 Task: Send an email with the signature Ella Clark with the subject 'Request for an interview' and the message 'I apologize for any errors on our end and would like to make it right.' from softage.1@softage.net to softage.9@softage.net and softage.10@softage.net with an attached document Audit_report.pdf
Action: Key pressed n
Screenshot: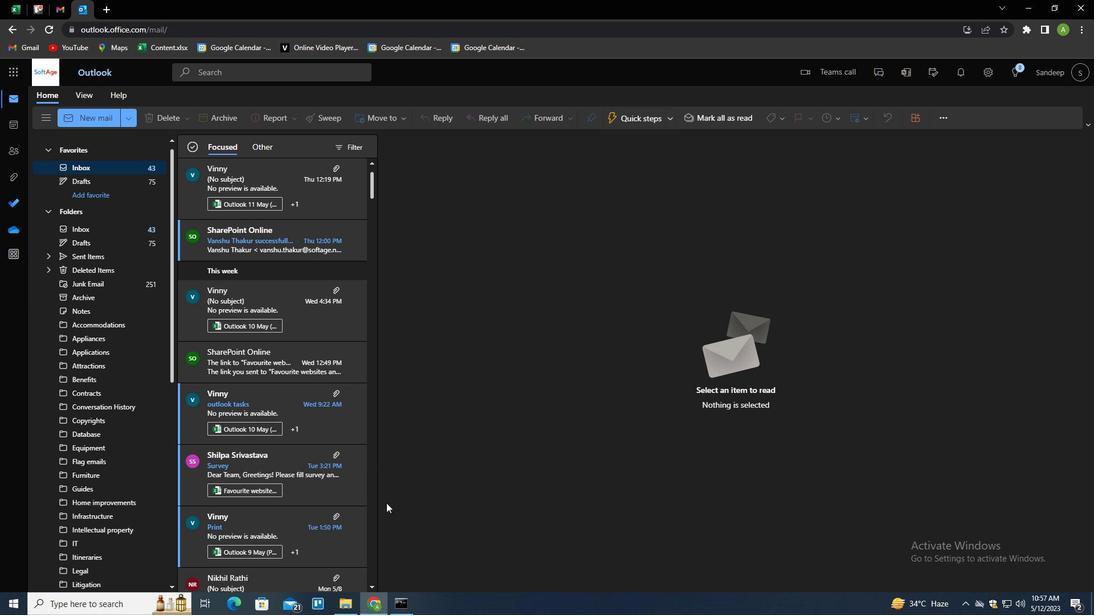 
Action: Mouse moved to (761, 123)
Screenshot: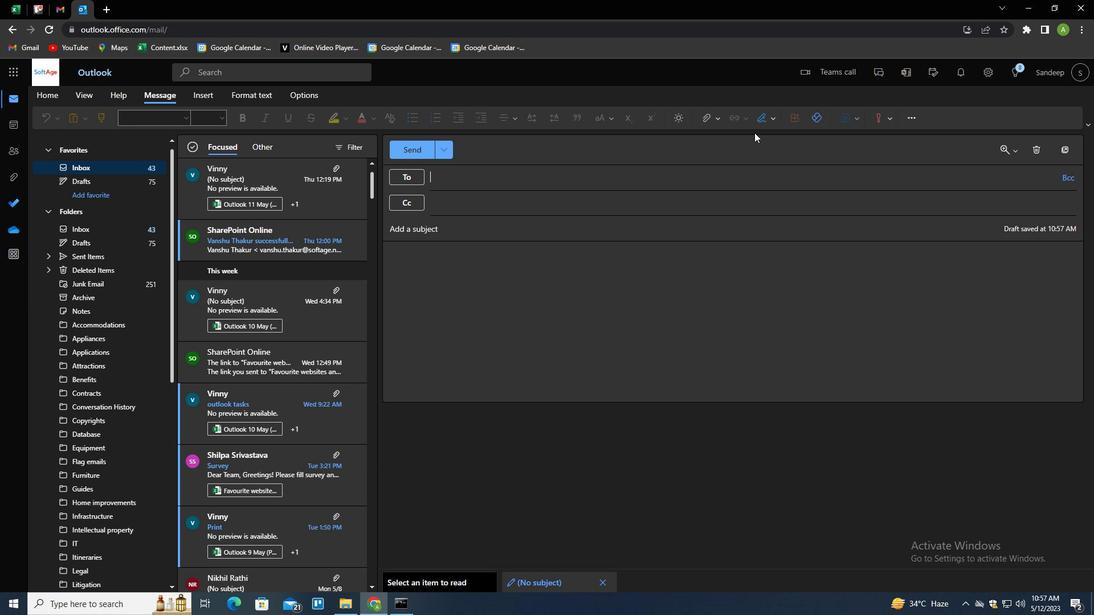 
Action: Mouse pressed left at (761, 123)
Screenshot: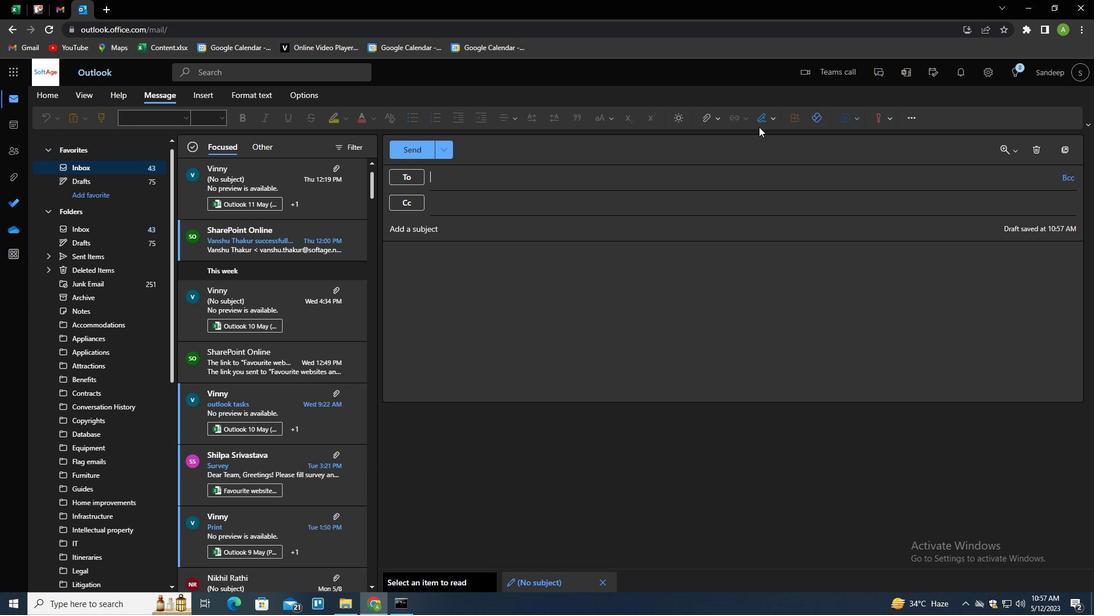 
Action: Mouse moved to (729, 161)
Screenshot: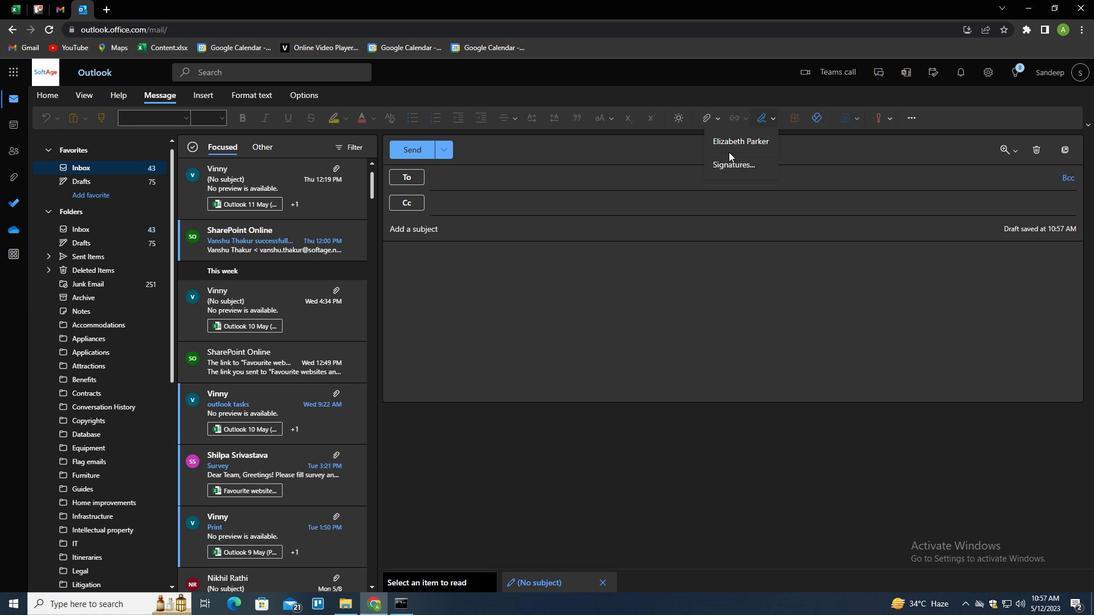 
Action: Mouse pressed left at (729, 161)
Screenshot: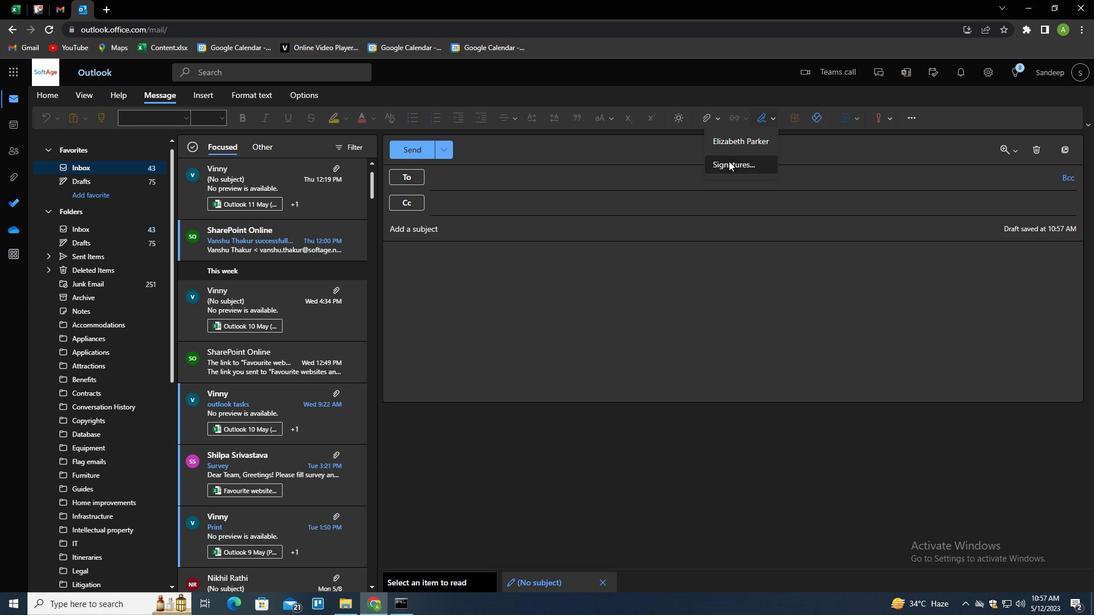 
Action: Mouse moved to (763, 214)
Screenshot: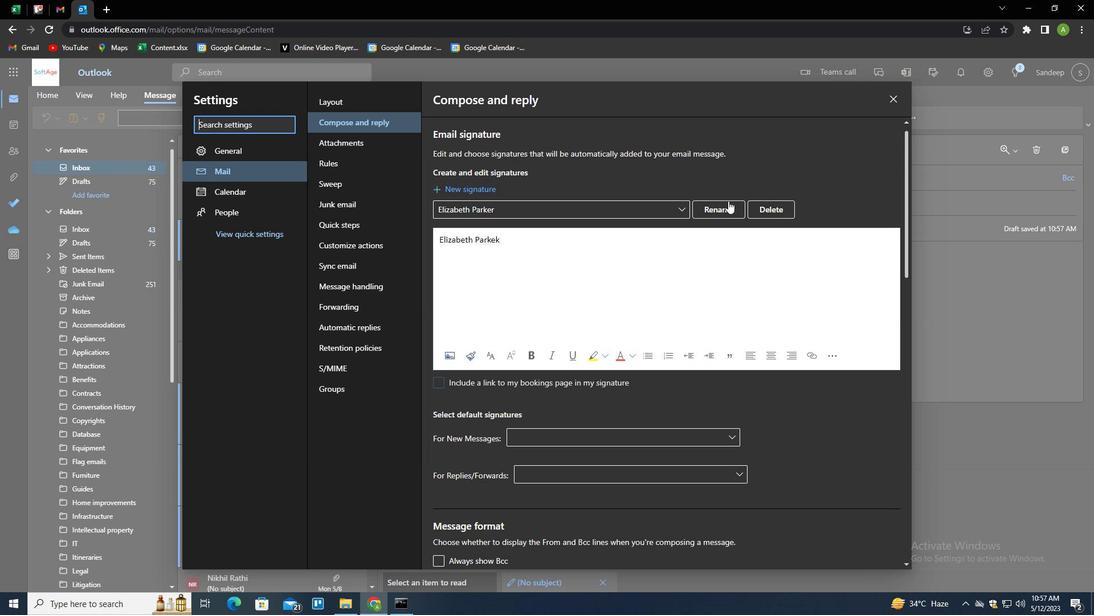 
Action: Mouse pressed left at (763, 214)
Screenshot: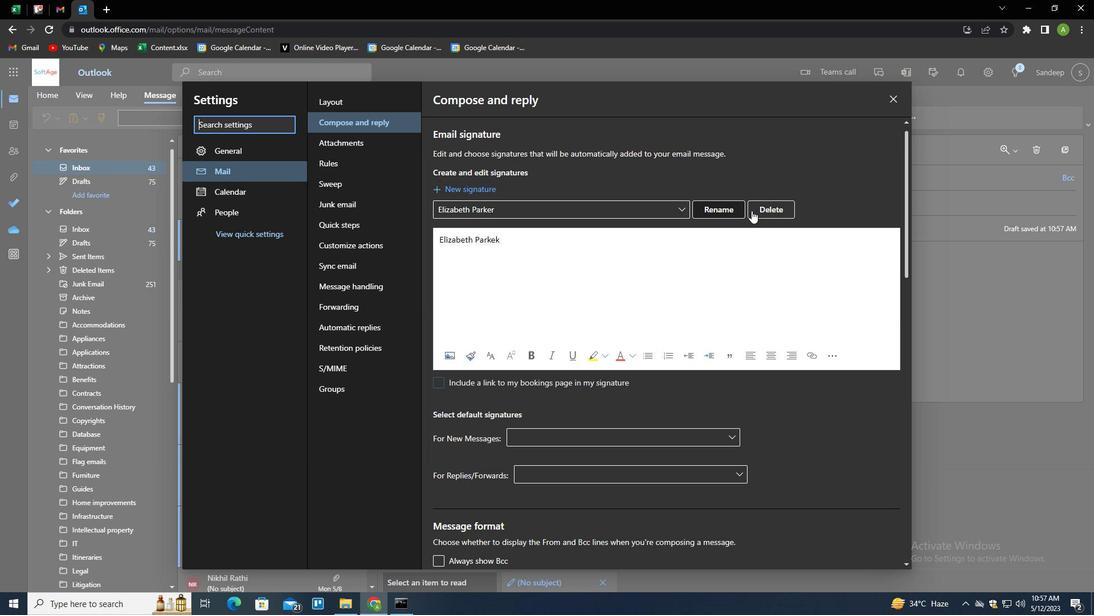 
Action: Mouse moved to (749, 209)
Screenshot: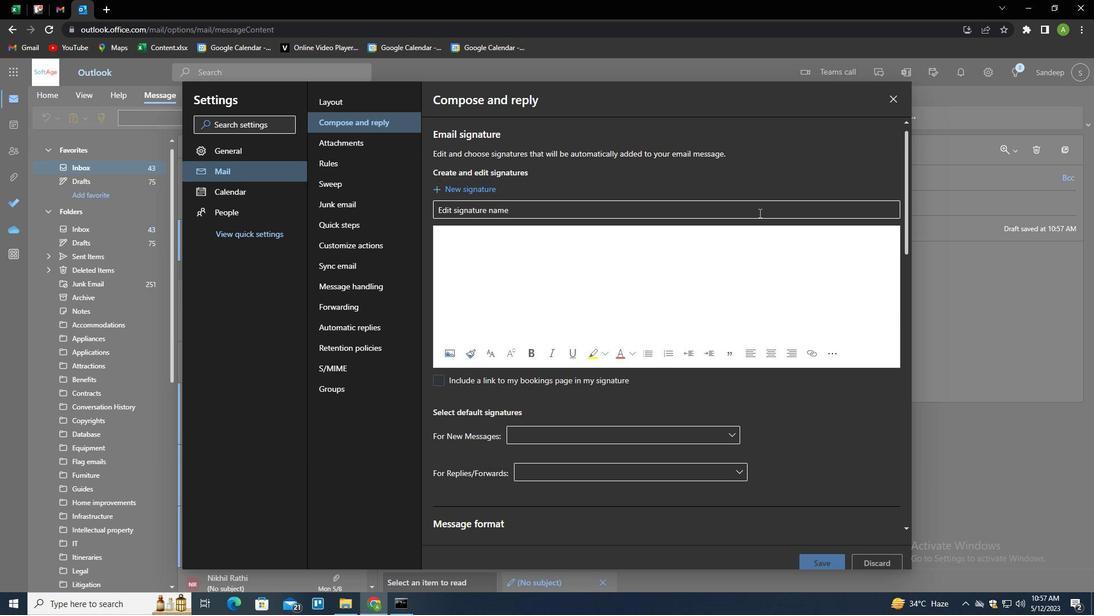 
Action: Mouse pressed left at (749, 209)
Screenshot: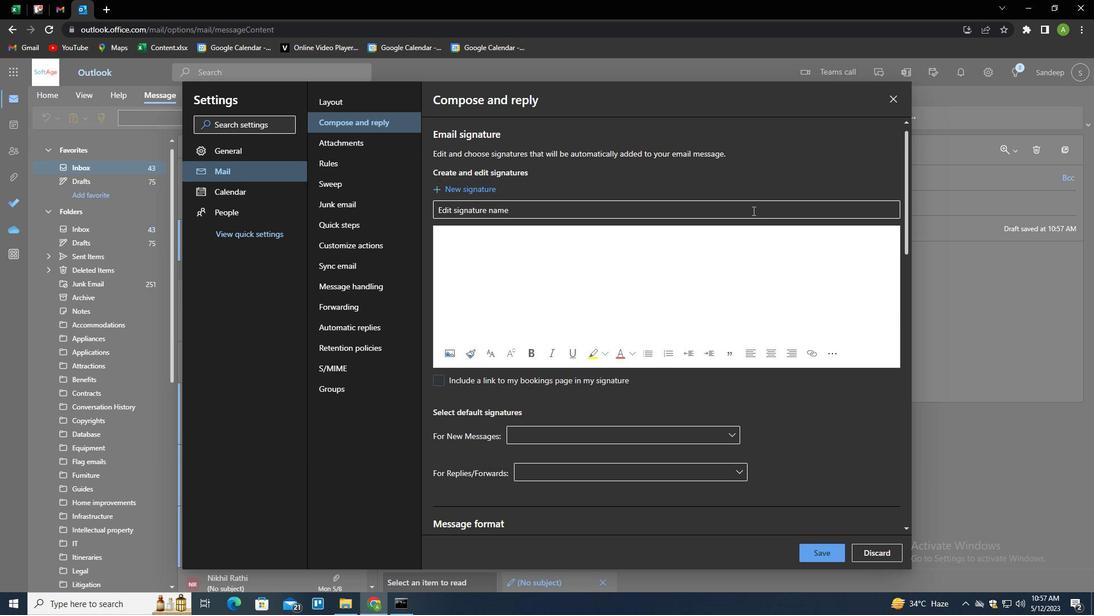 
Action: Mouse moved to (748, 209)
Screenshot: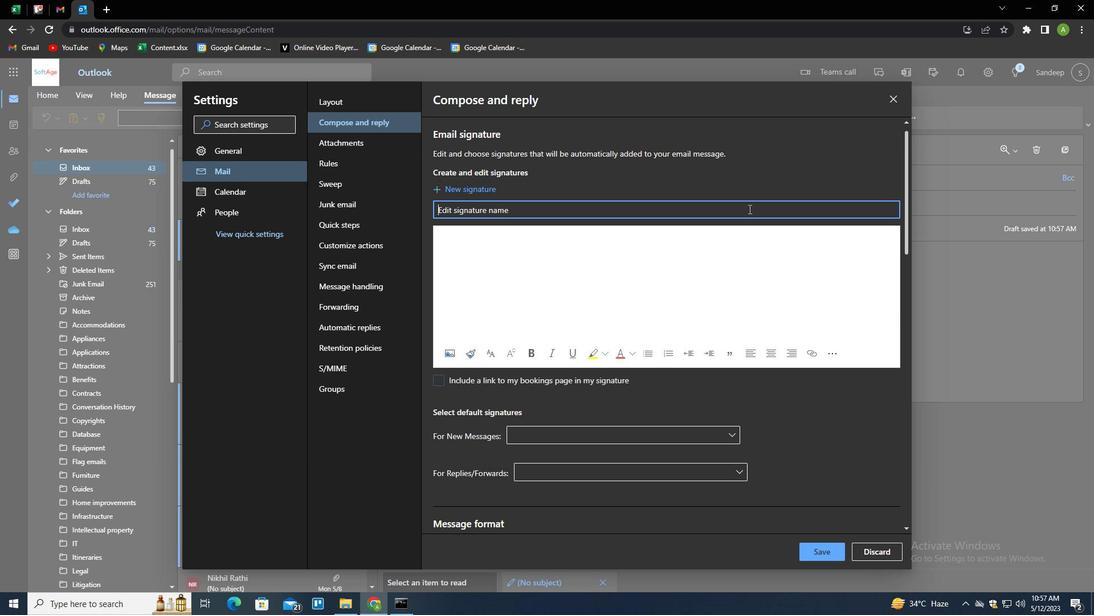 
Action: Key pressed <Key.shift>ELEANNO<Key.backspace><Key.backspace>OR<Key.space><Key.shift>WILSON<Key.tab><Key.shift>ELEANOR<Key.space><Key.shift><Key.shift><Key.shift><Key.shift><Key.shift><Key.shift><Key.shift><Key.shift><Key.shift><Key.shift><Key.shift><Key.shift><Key.shift><Key.shift><Key.shift><Key.shift>WILSON
Screenshot: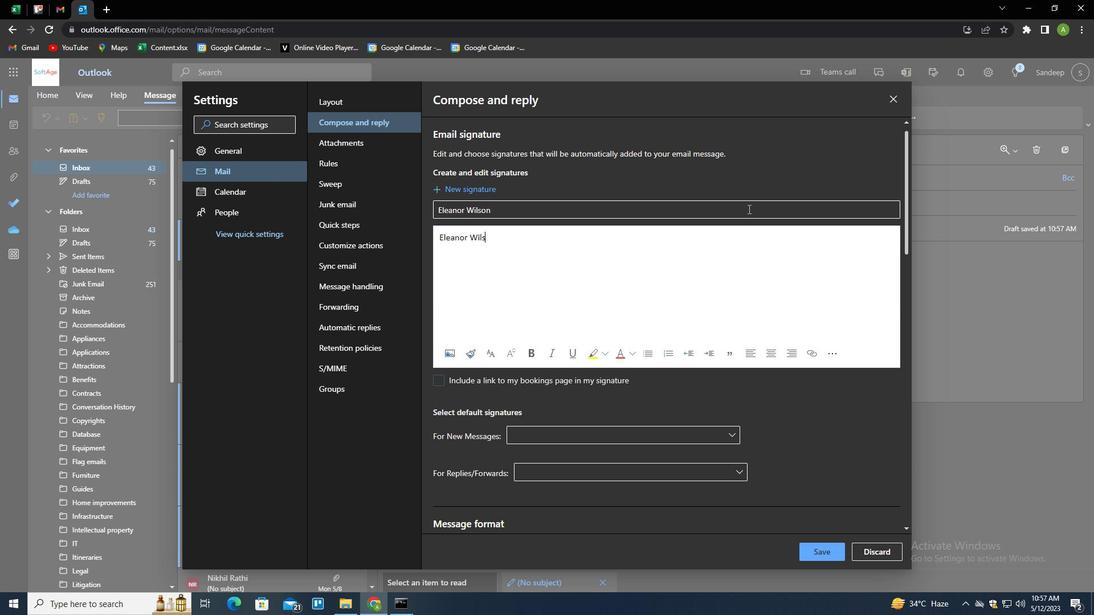 
Action: Mouse moved to (831, 556)
Screenshot: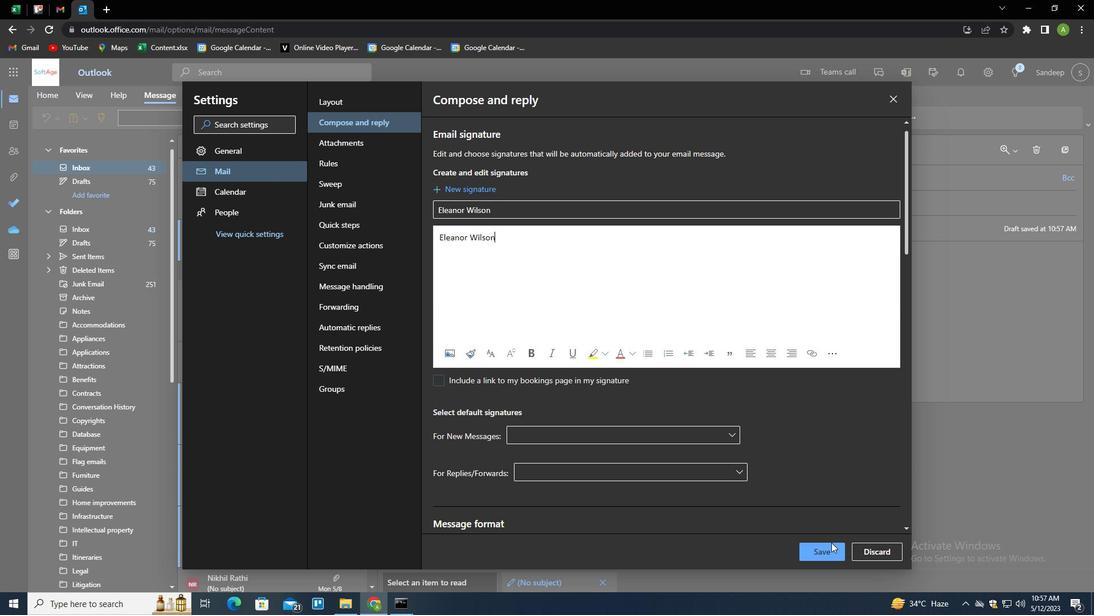 
Action: Mouse pressed left at (831, 556)
Screenshot: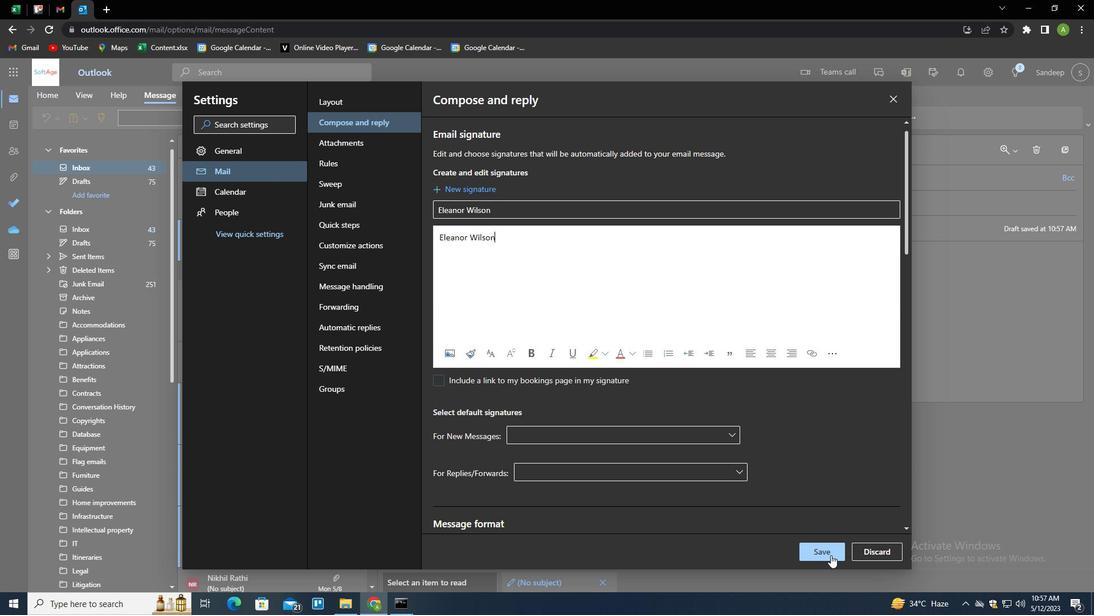 
Action: Mouse moved to (963, 324)
Screenshot: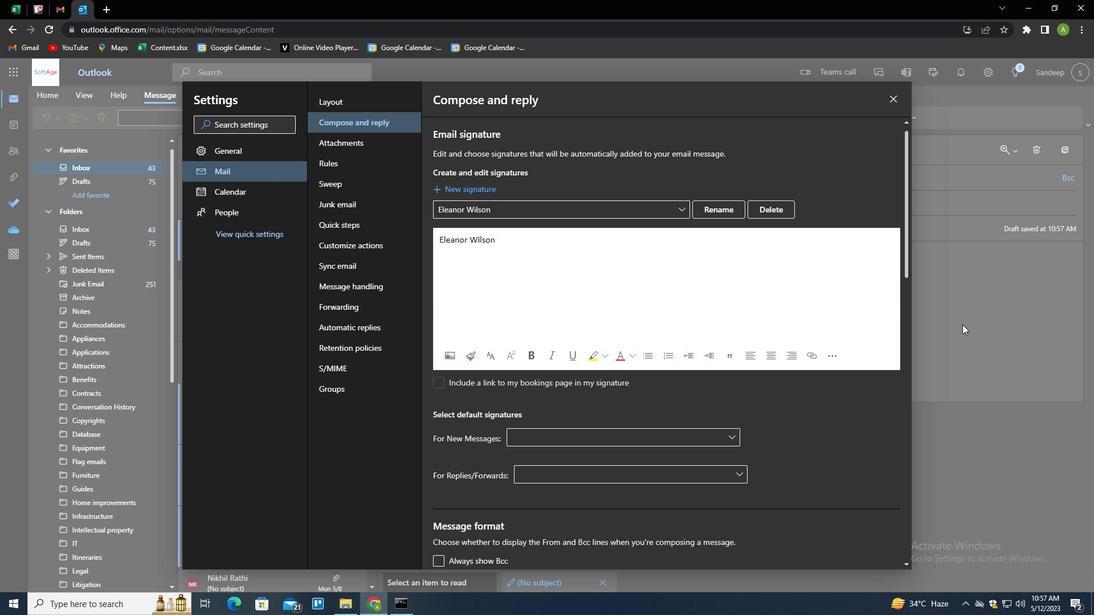 
Action: Mouse pressed left at (963, 324)
Screenshot: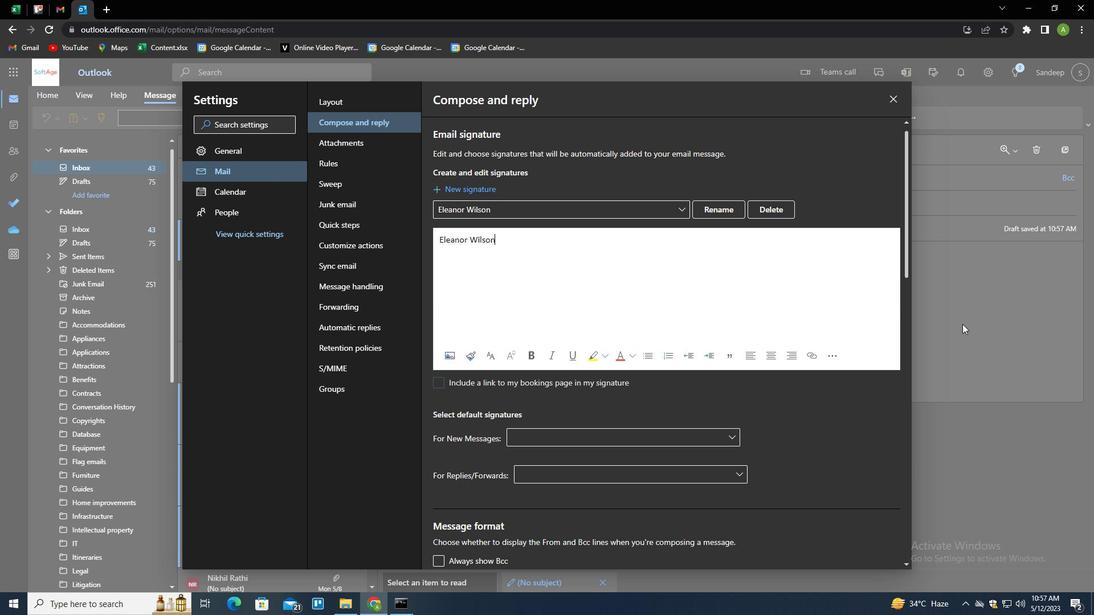 
Action: Mouse moved to (775, 120)
Screenshot: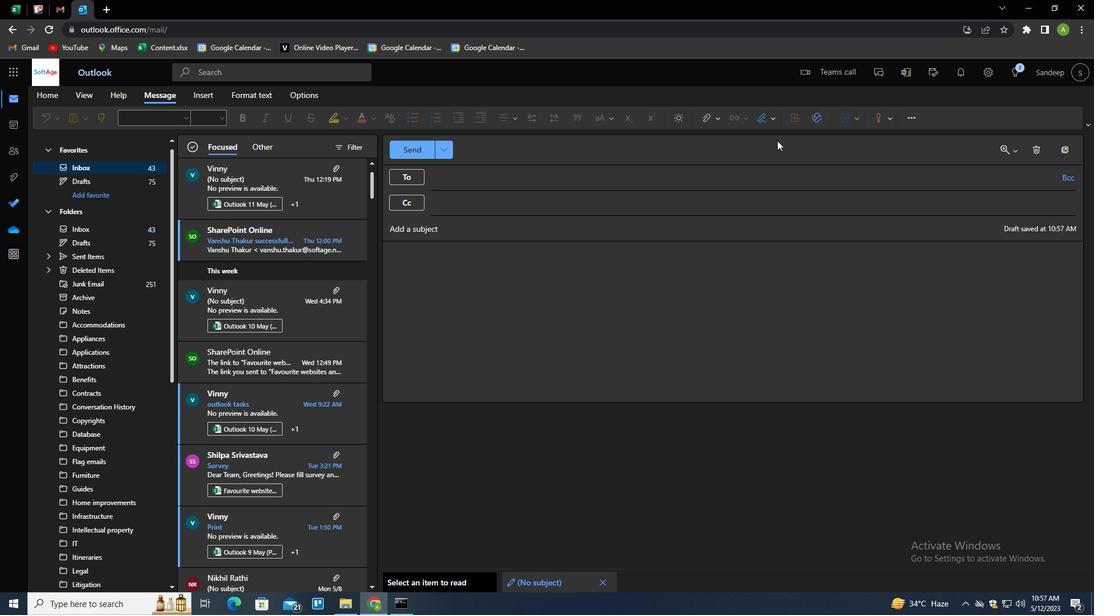 
Action: Mouse pressed left at (775, 120)
Screenshot: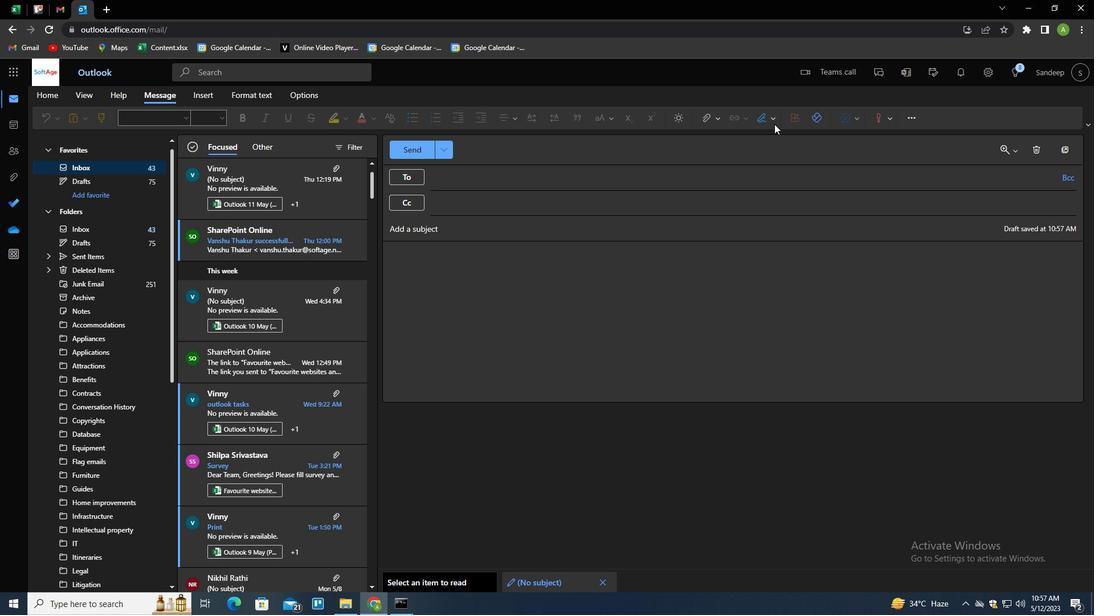 
Action: Mouse moved to (755, 138)
Screenshot: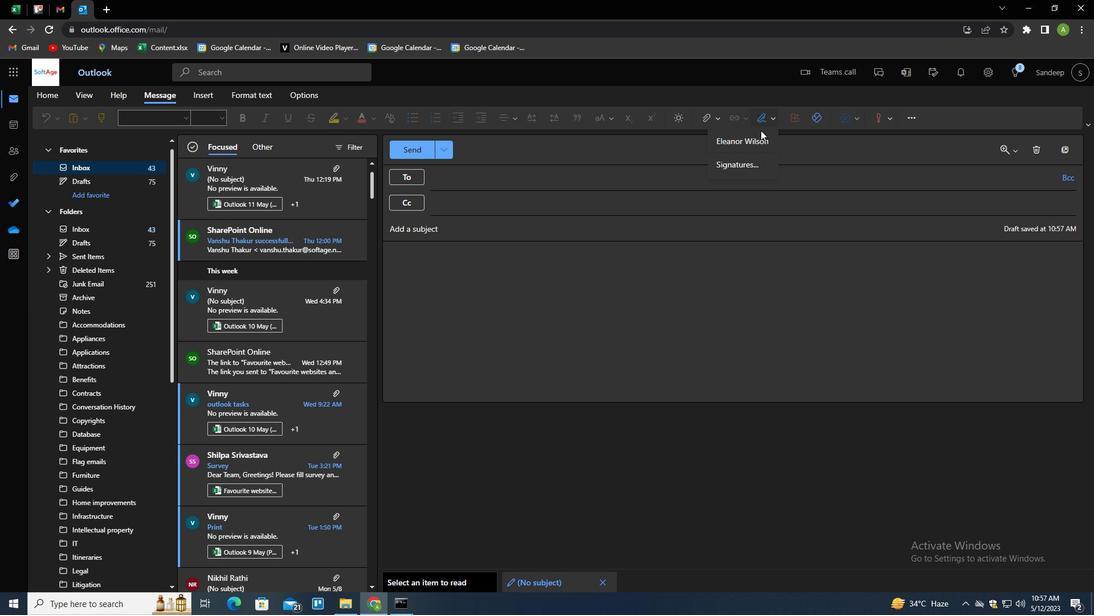 
Action: Mouse pressed left at (755, 138)
Screenshot: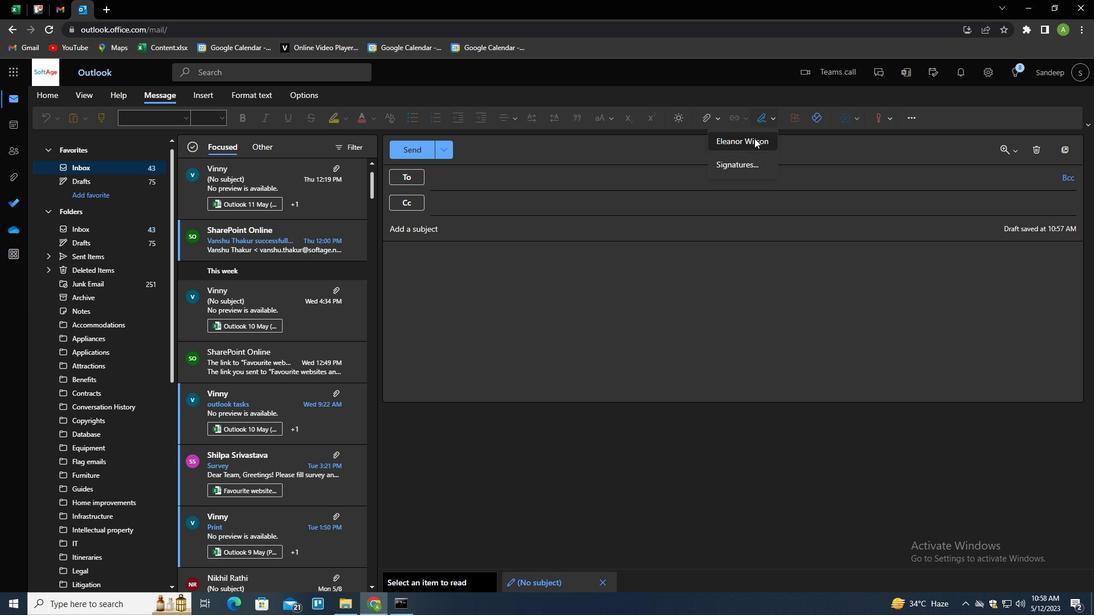 
Action: Mouse moved to (488, 226)
Screenshot: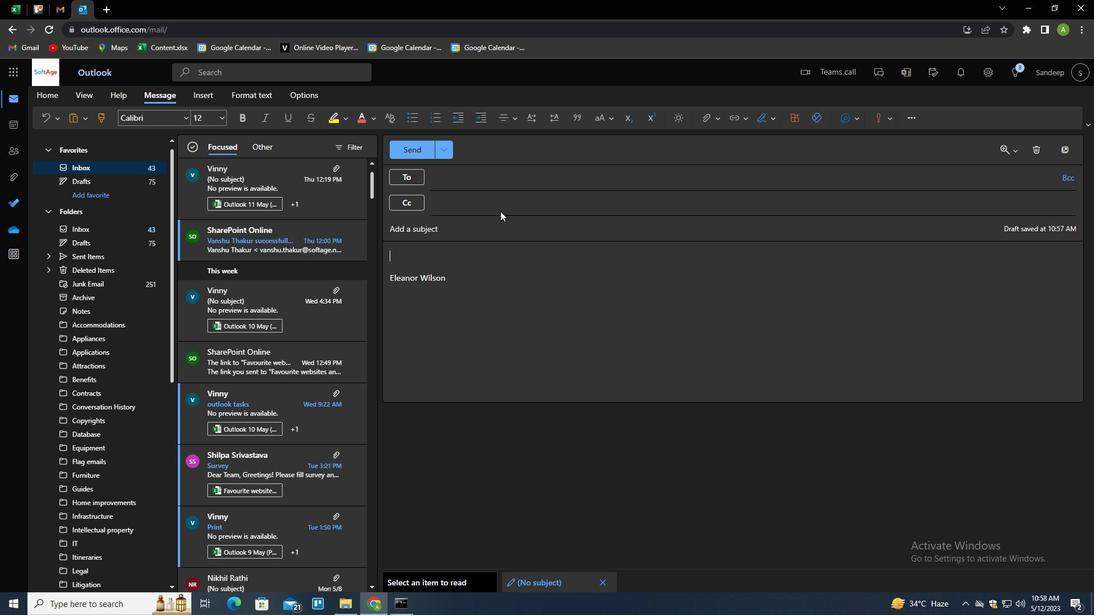 
Action: Mouse pressed left at (488, 226)
Screenshot: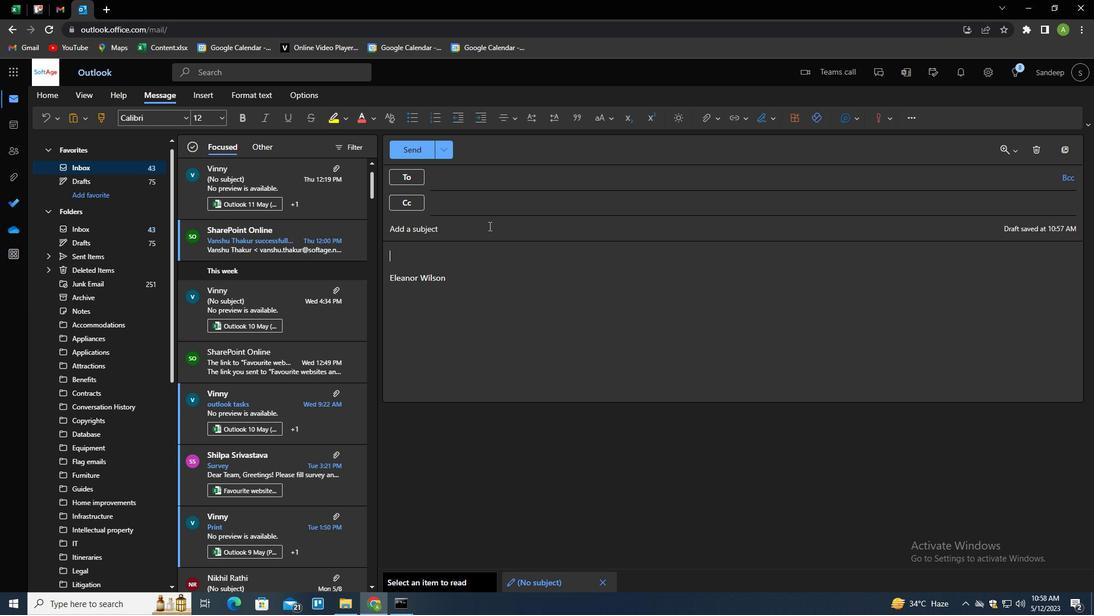 
Action: Mouse moved to (488, 227)
Screenshot: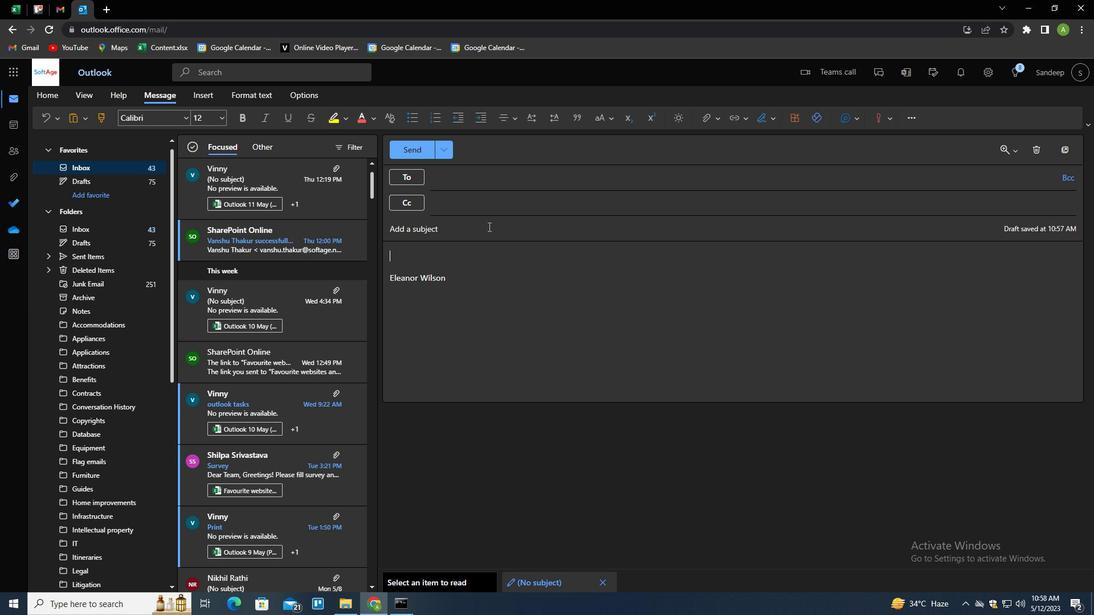 
Action: Key pressed <Key.shift>S<Key.backspace><Key.shift>REQUEST<Key.space>FOR<Key.space><Key.space><Key.backspace>A<Key.space>TRAND<Key.backspace>SFER<Key.tab><Key.shift>CU<Key.backspace>OULD<Key.space>YOU<Key.space>PLEASE<Key.space>PROVIDE<Key.space>AN<Key.space>ESTIMATE<Key.space>FOR<Key.space>THE<Key.space>PROJES<Key.backspace>CT<Key.shift><Key.shift><Key.shift><Key.shift><Key.shift><Key.shift><Key.shift><Key.shift><Key.shift><Key.shift><Key.shift><Key.shift><Key.shift>?
Screenshot: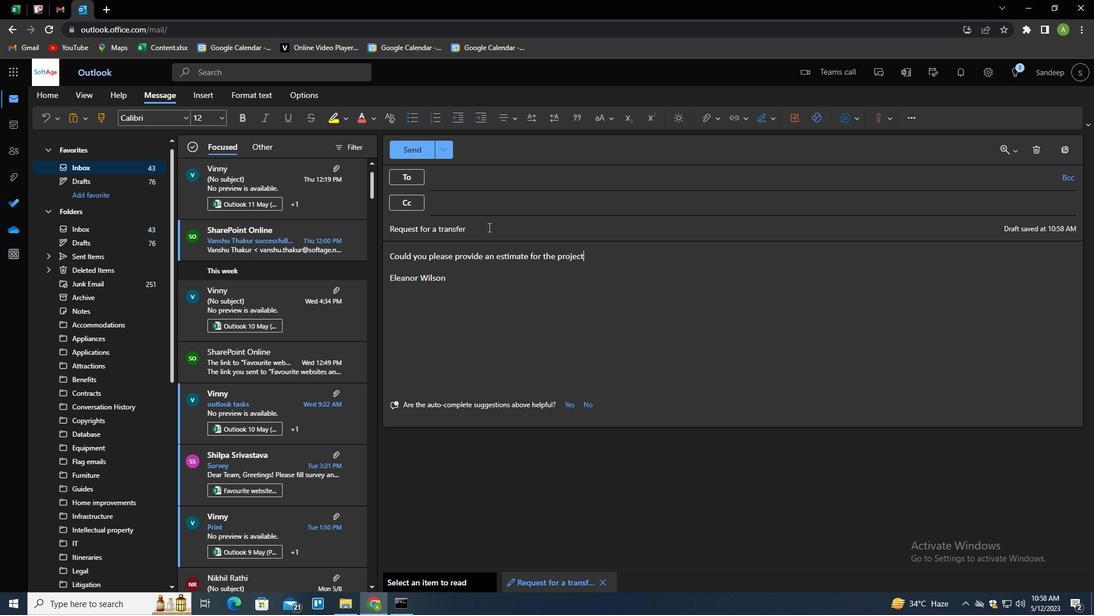
Action: Mouse moved to (463, 180)
Screenshot: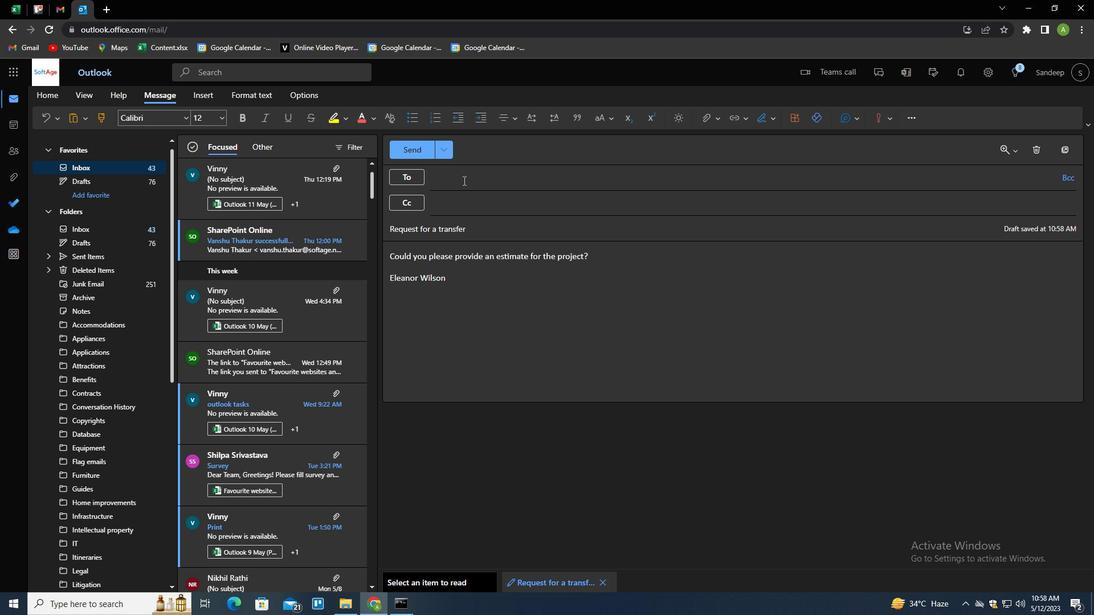 
Action: Mouse pressed left at (463, 180)
Screenshot: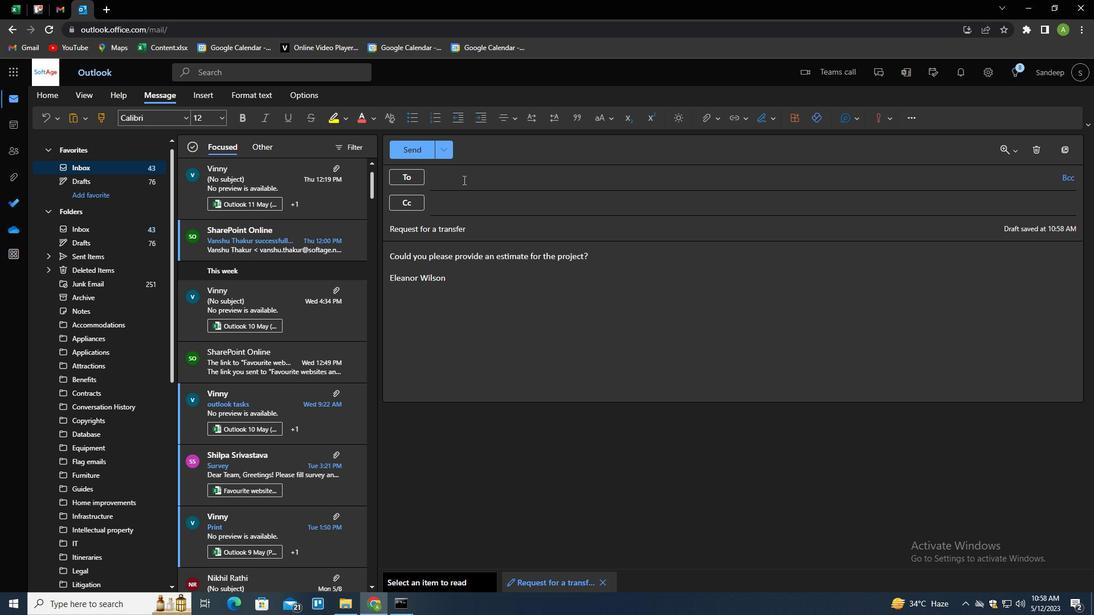 
Action: Key pressed SOFTAGE6<Key.backspace>.6<Key.shift>@SOFTAGE.NET<Key.enter>SOFTAGE.<Key.shift>@7<Key.backspace><Key.backspace>7<Key.shift>@SOFTAGE.NET<Key.enter>
Screenshot: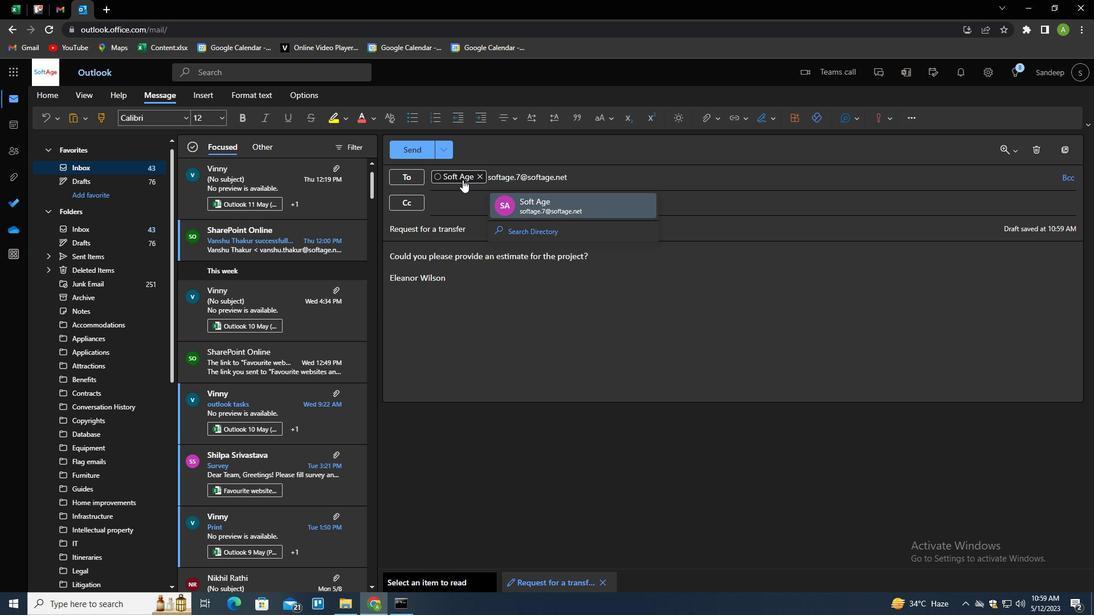 
Action: Mouse scrolled (463, 179) with delta (0, 0)
Screenshot: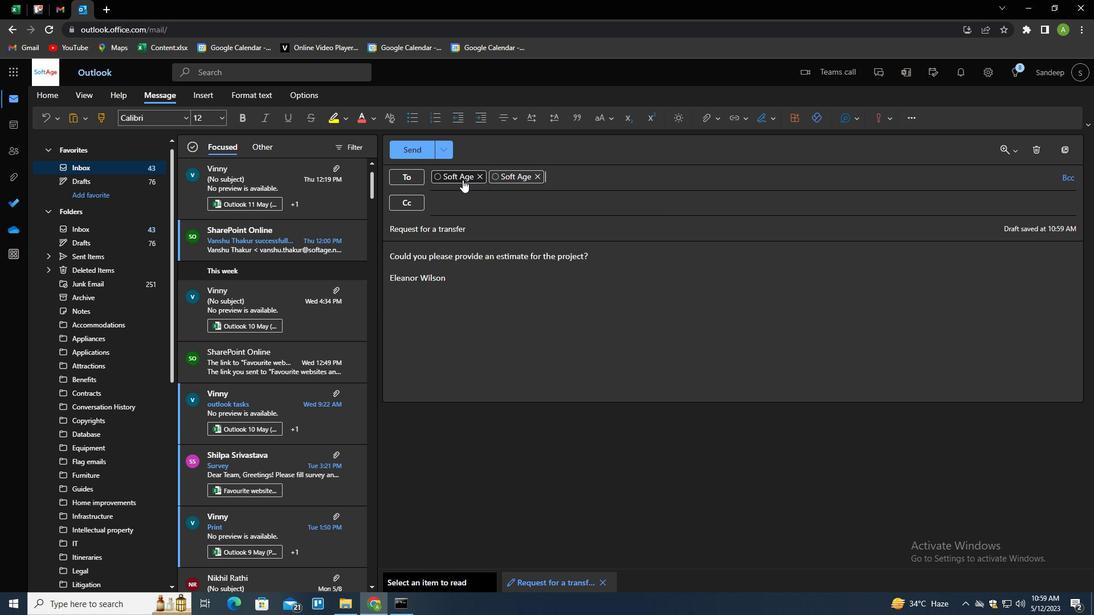 
Action: Mouse scrolled (463, 179) with delta (0, 0)
Screenshot: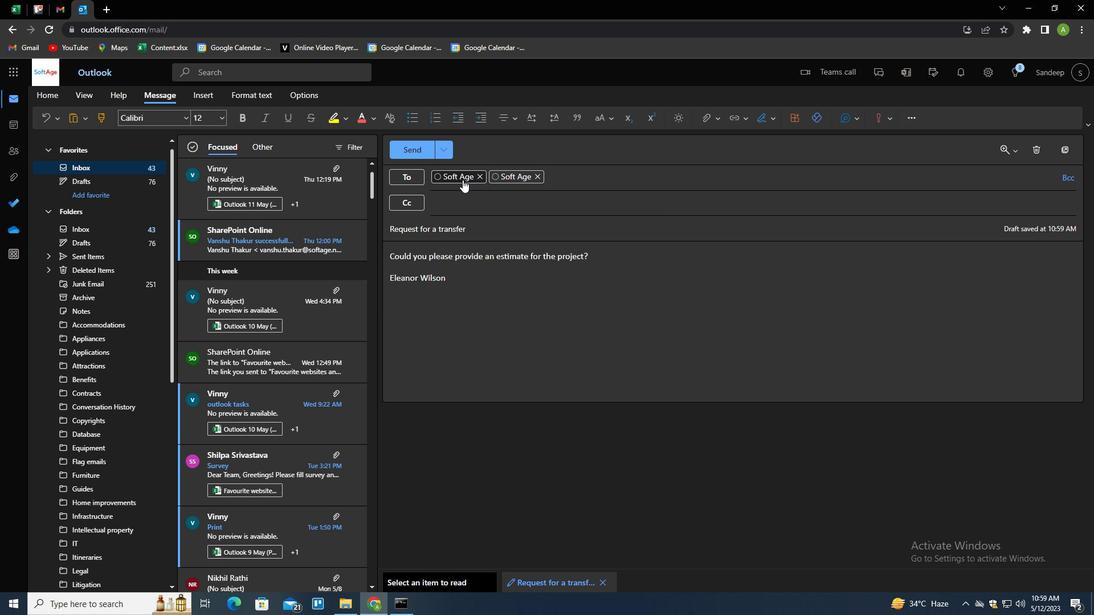 
Action: Mouse moved to (719, 119)
Screenshot: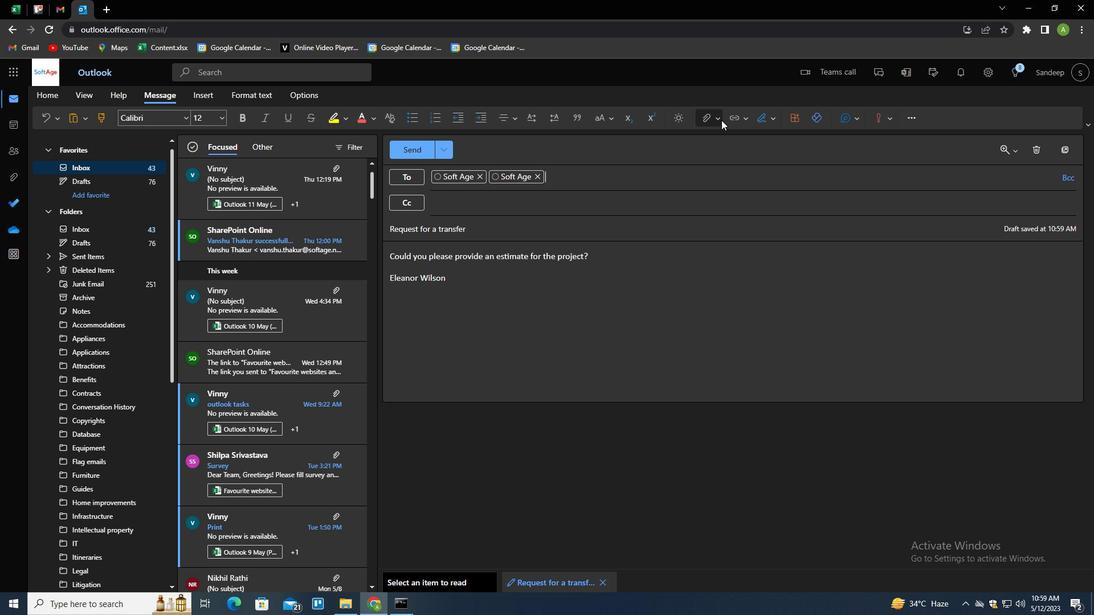 
Action: Mouse pressed left at (719, 119)
Screenshot: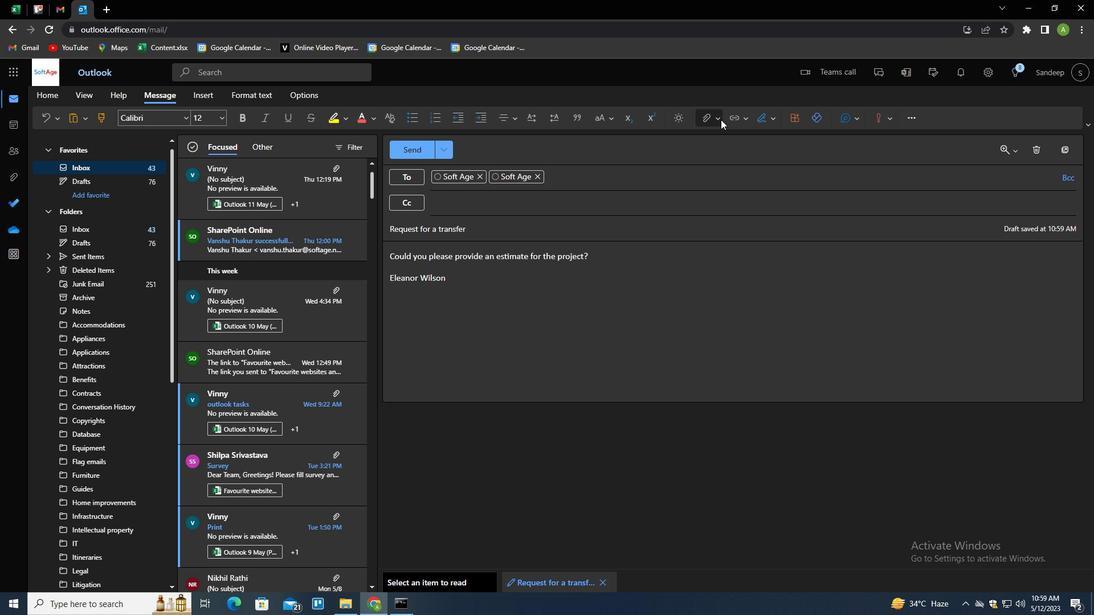 
Action: Mouse moved to (699, 143)
Screenshot: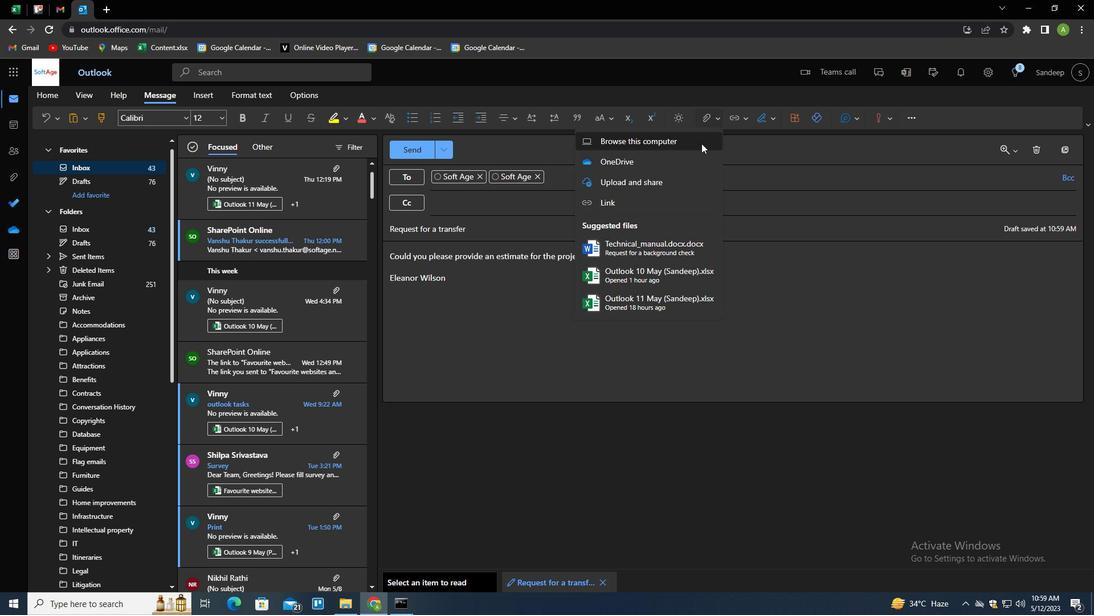 
Action: Mouse pressed left at (699, 143)
Screenshot: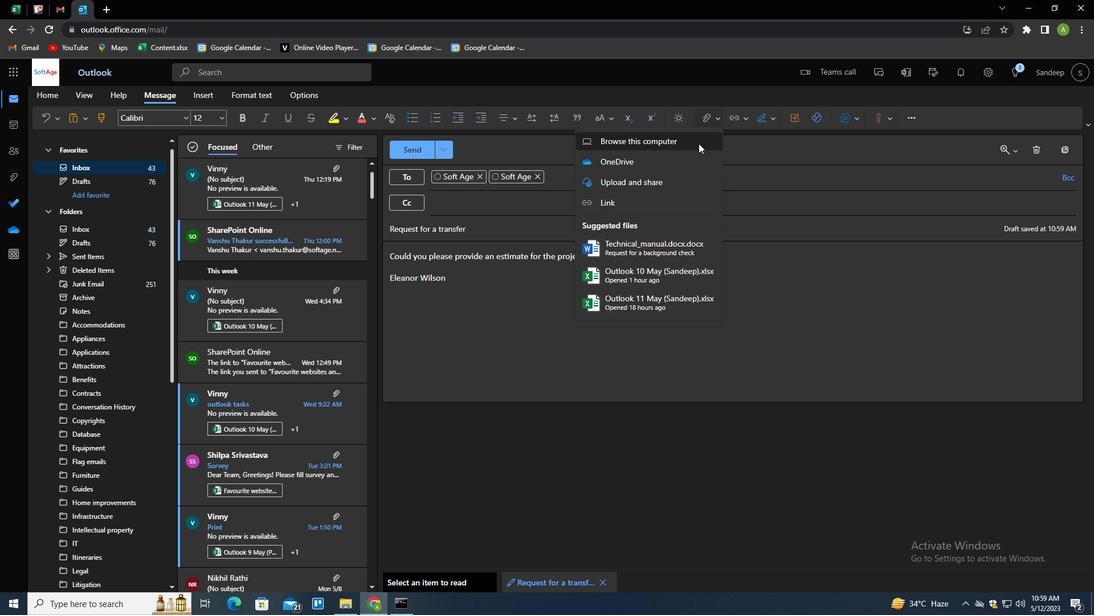 
Action: Mouse moved to (211, 165)
Screenshot: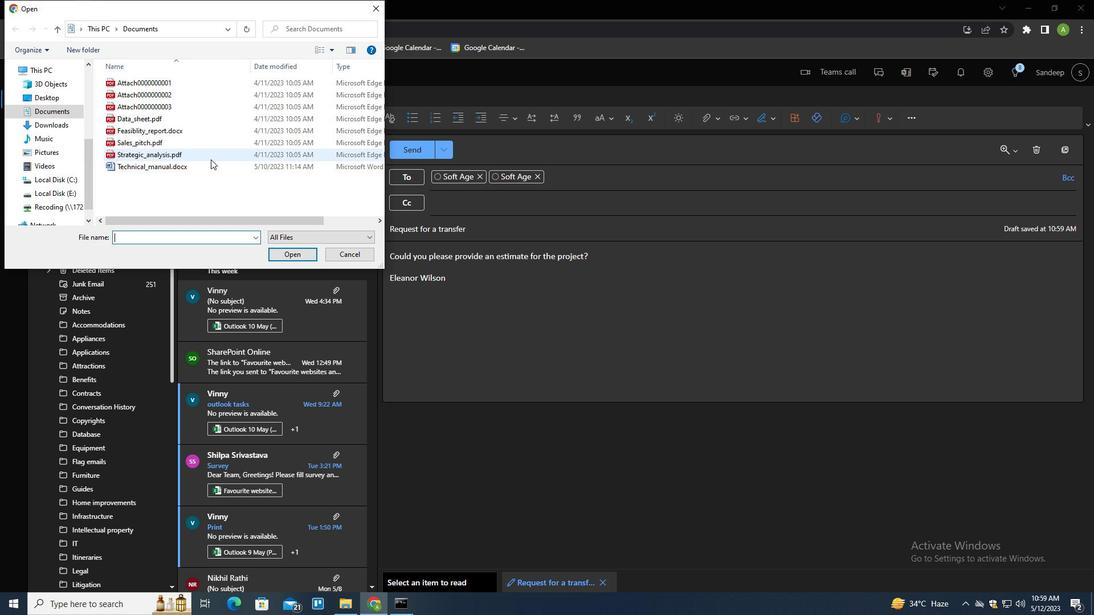 
Action: Mouse pressed left at (211, 165)
Screenshot: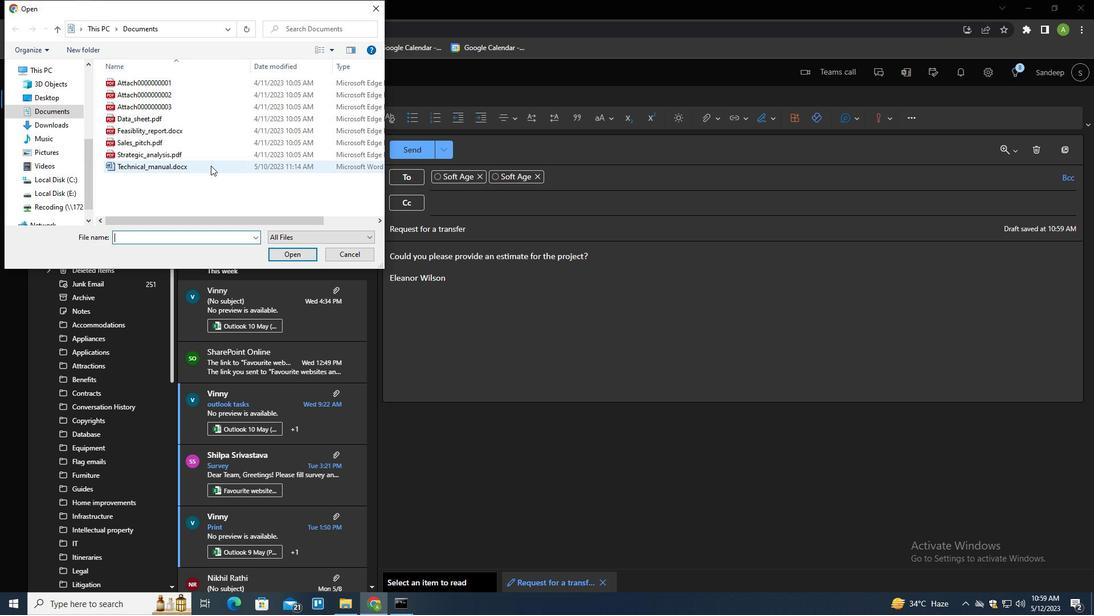
Action: Key pressed <Key.f2><Key.shift>PROPOSAL.DOCS<Key.backspace>Z<Key.backspace>X<Key.enter>
Screenshot: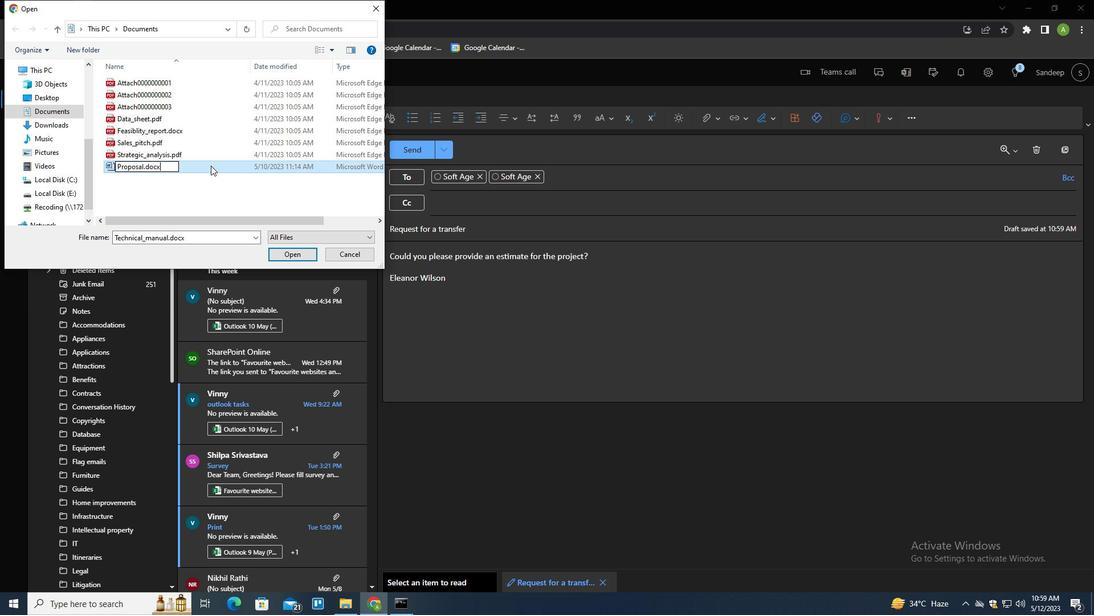 
Action: Mouse pressed left at (211, 165)
Screenshot: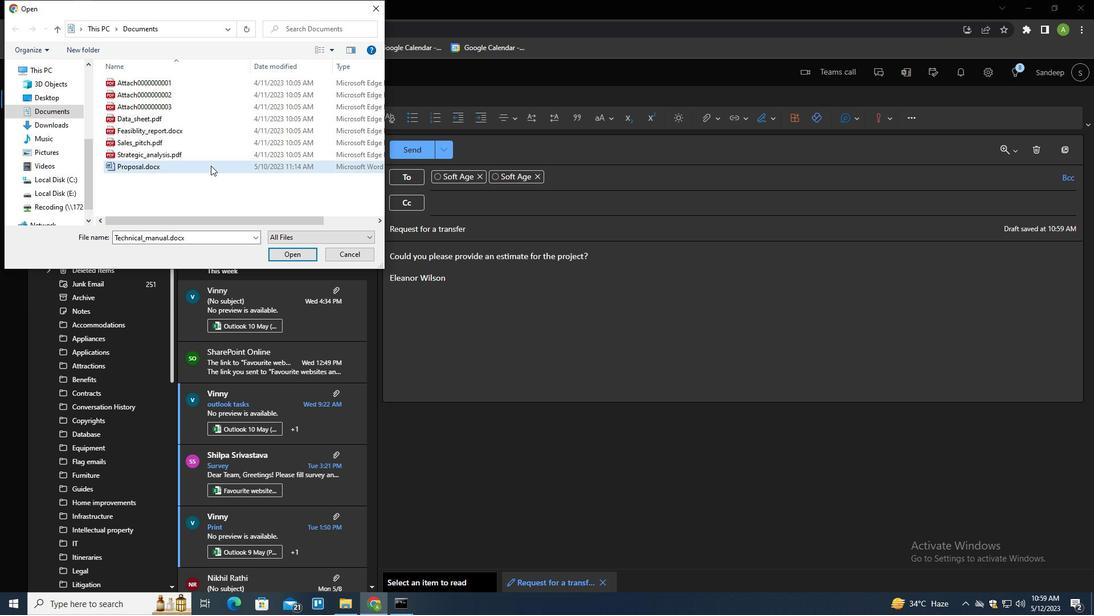 
Action: Mouse moved to (291, 254)
Screenshot: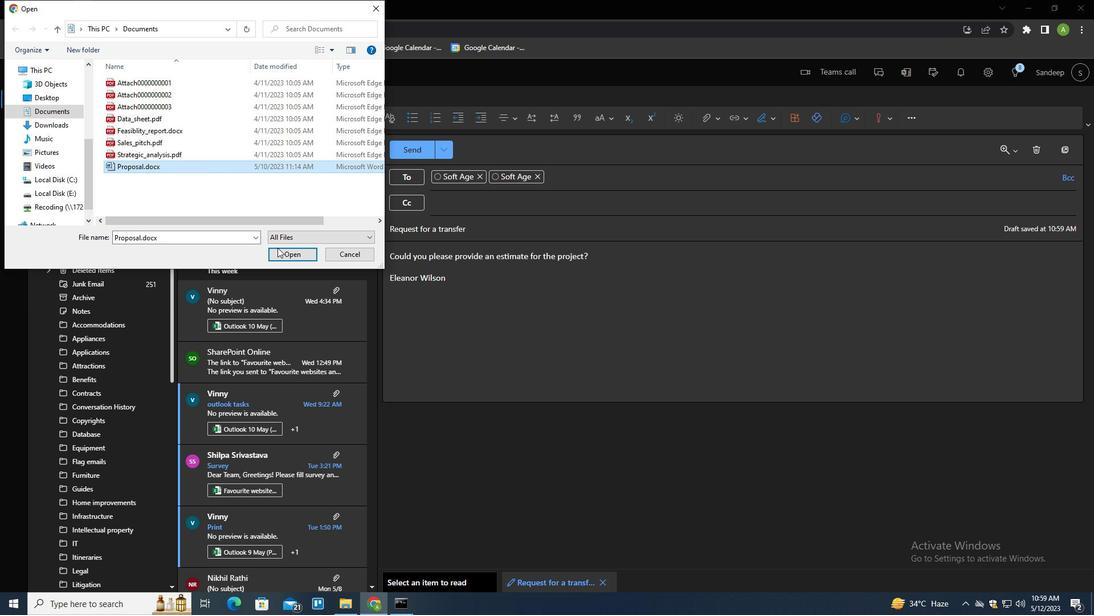 
Action: Mouse pressed left at (291, 254)
Screenshot: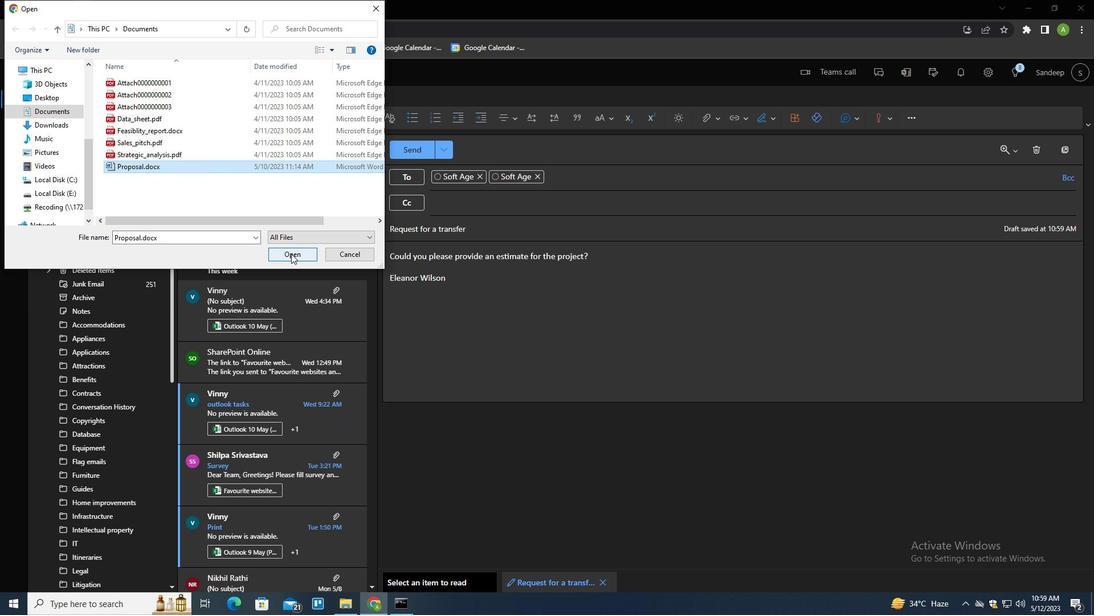 
Action: Mouse moved to (424, 152)
Screenshot: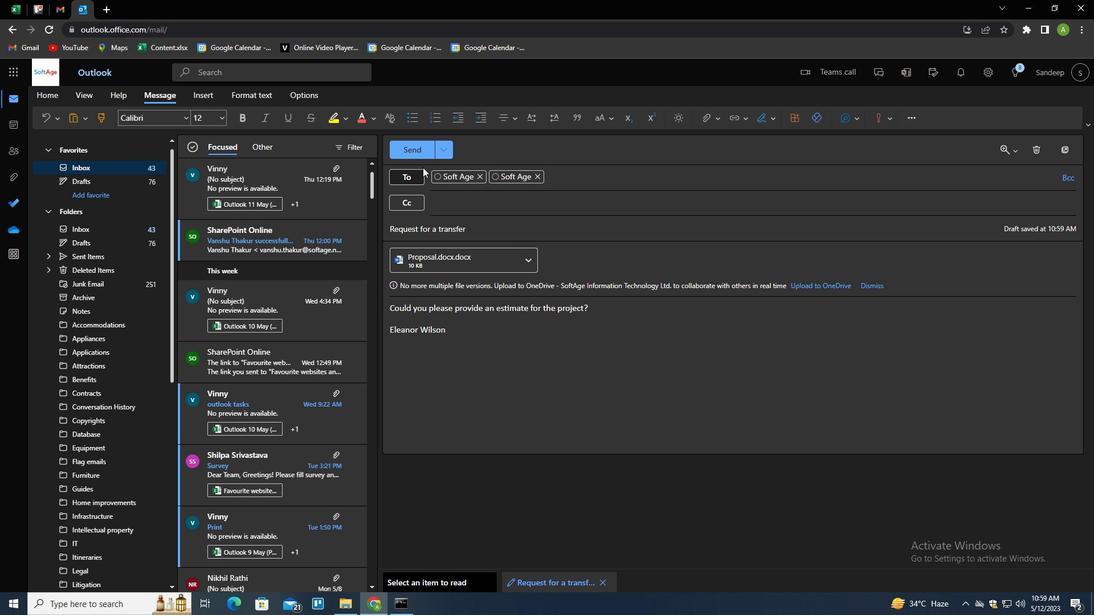 
Action: Mouse pressed left at (424, 152)
Screenshot: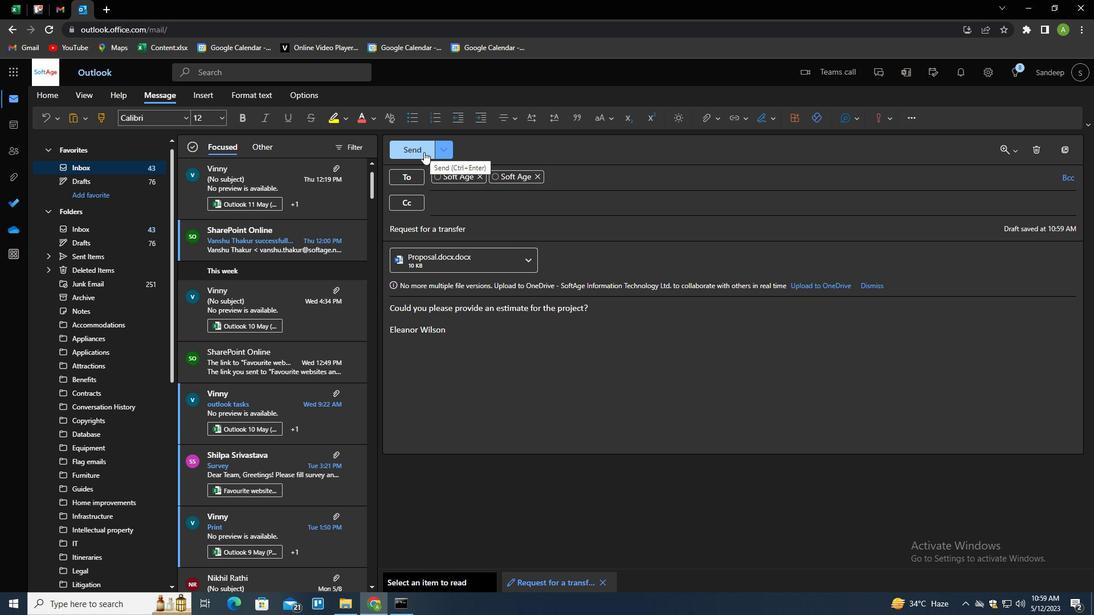 
